 Task: Create a section Speeding Speedsters and in the section, add a milestone IT budget management improvement in the project ConvertWorks
Action: Mouse moved to (117, 442)
Screenshot: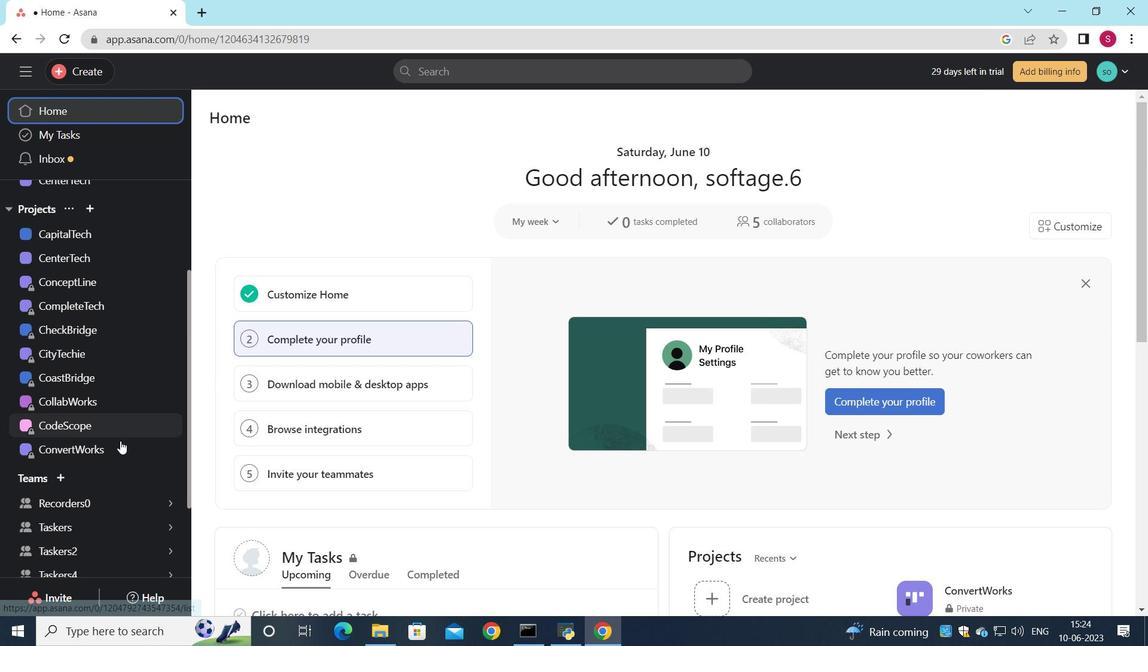 
Action: Mouse pressed left at (117, 442)
Screenshot: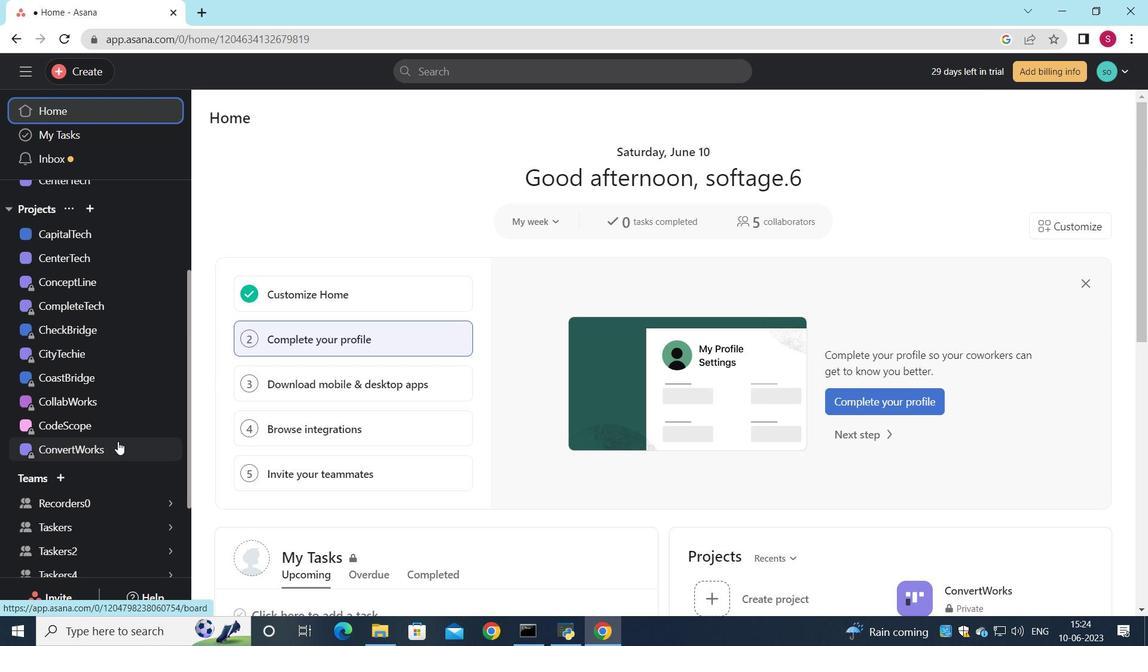 
Action: Mouse moved to (1130, 214)
Screenshot: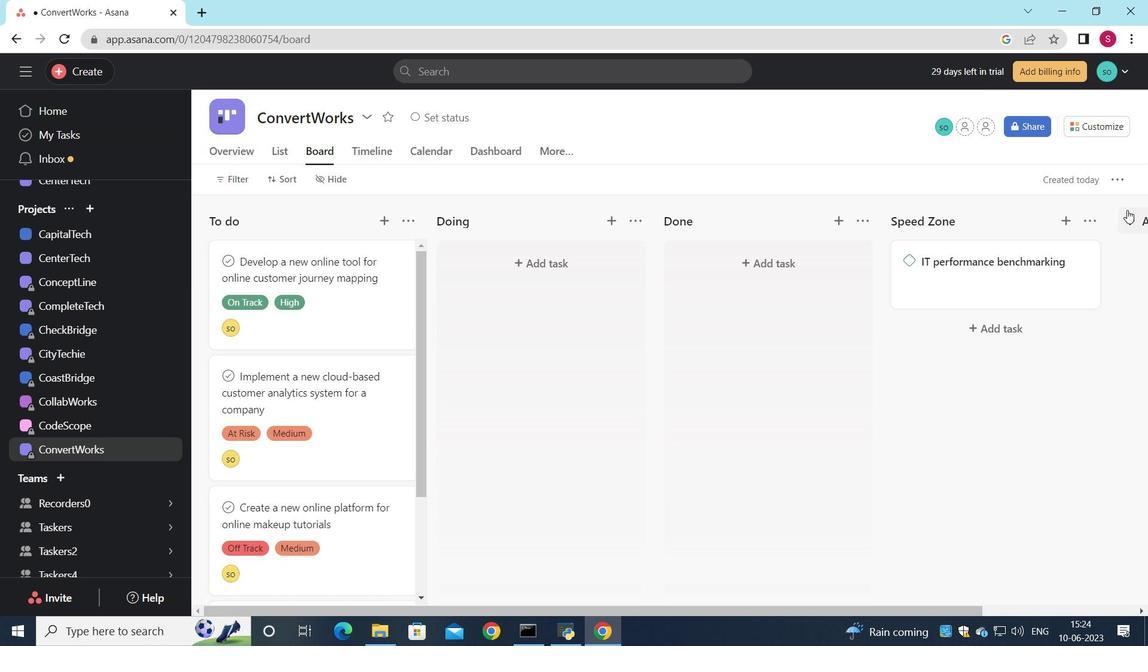 
Action: Mouse pressed left at (1130, 214)
Screenshot: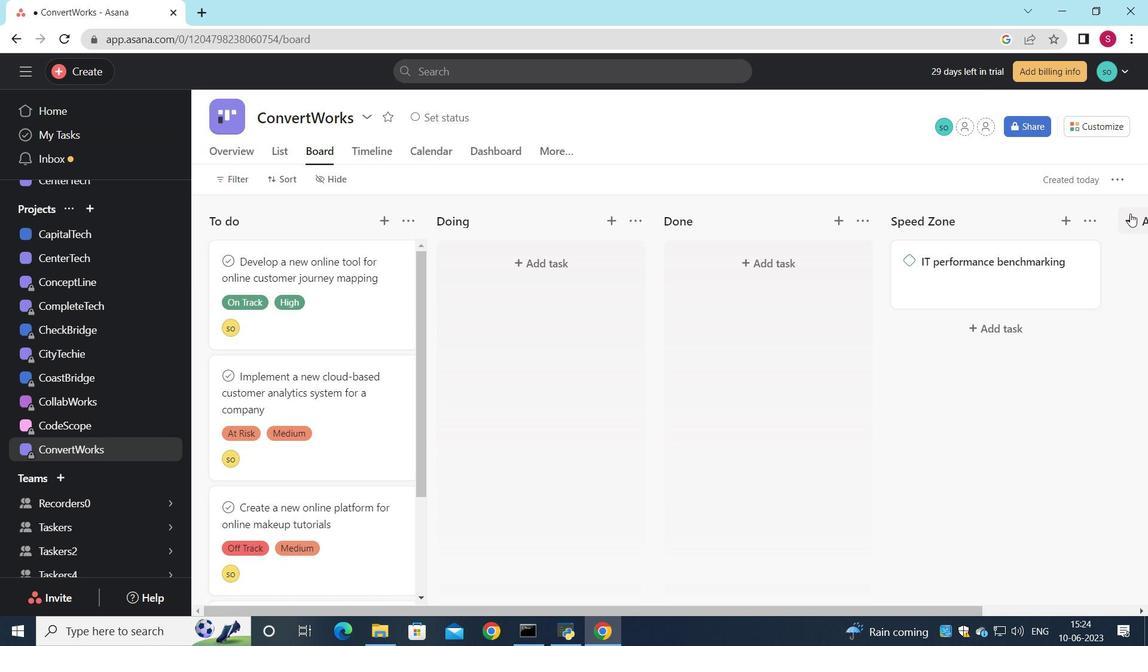 
Action: Mouse moved to (1049, 258)
Screenshot: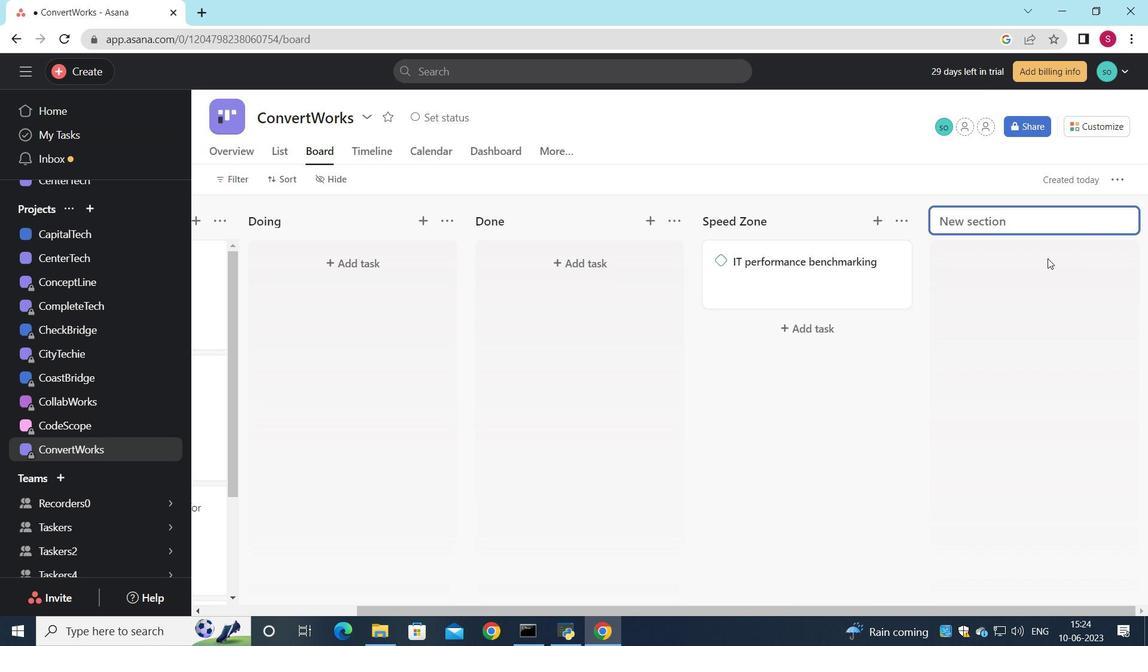 
Action: Key pressed <Key.shift>Speeding<Key.space><Key.shift>Speedsters
Screenshot: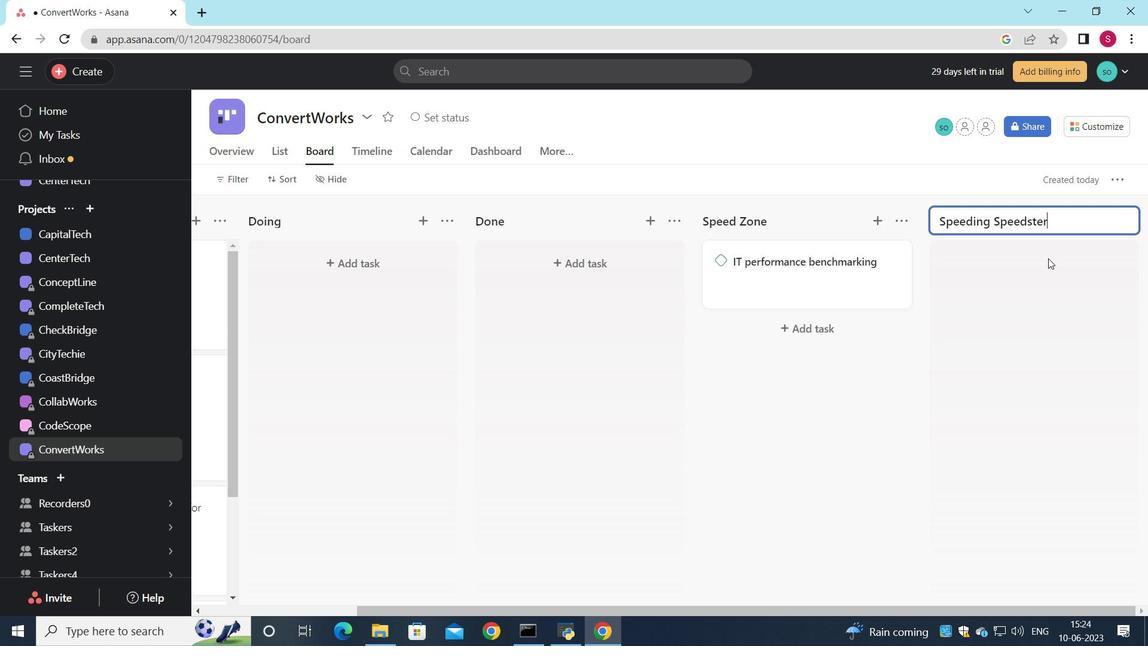 
Action: Mouse moved to (1065, 229)
Screenshot: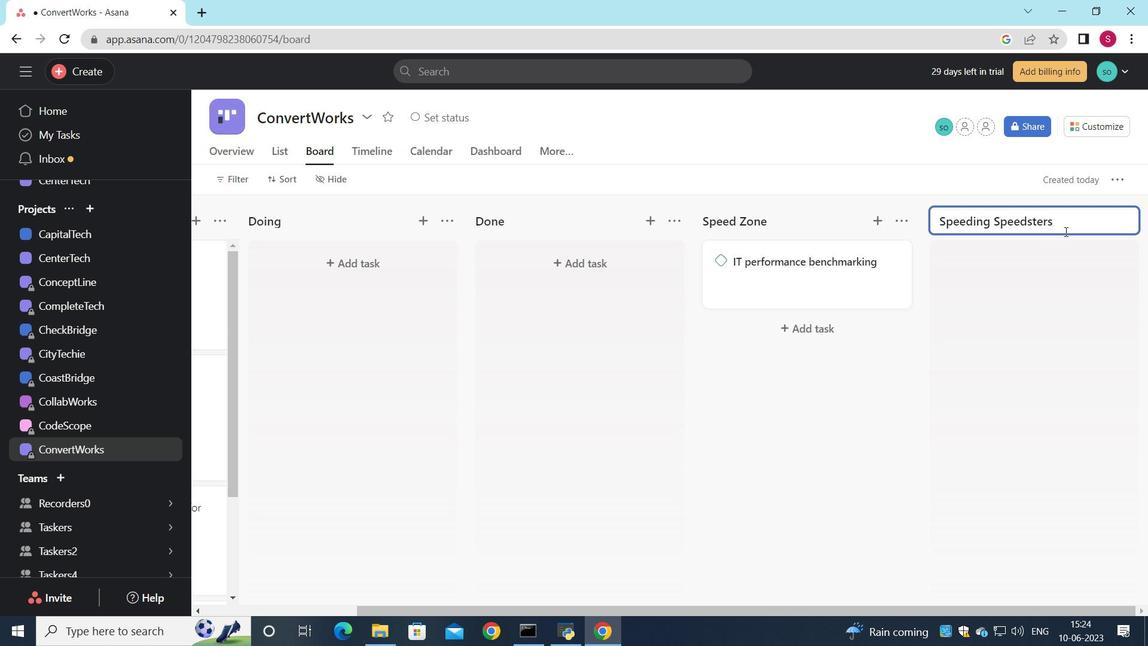 
Action: Mouse pressed left at (1065, 229)
Screenshot: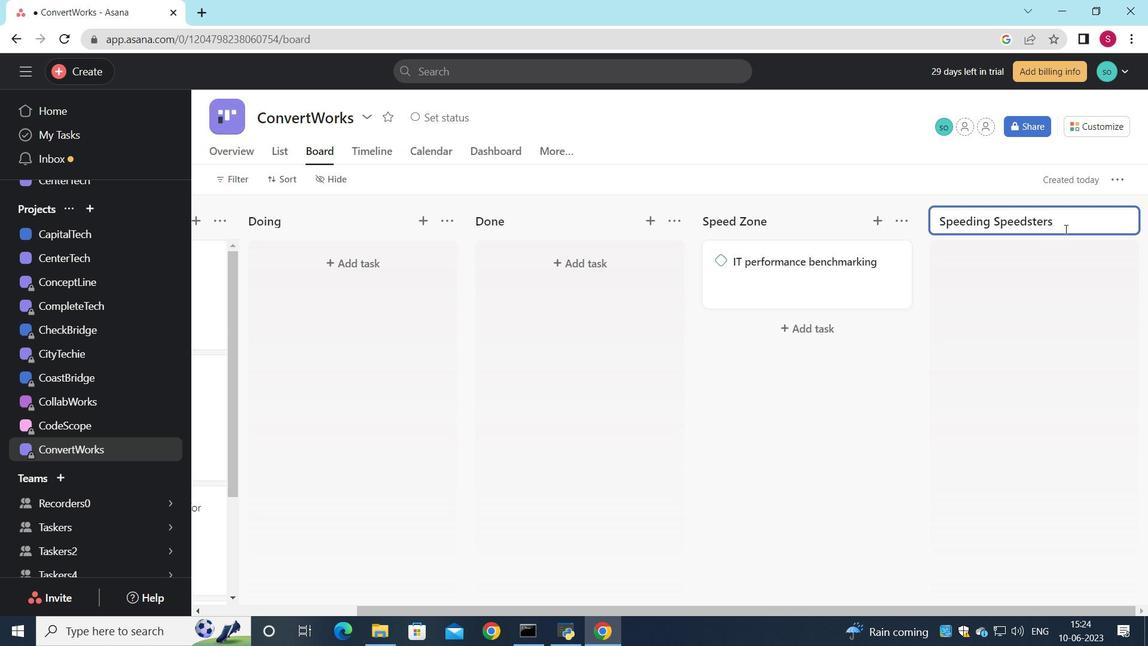 
Action: Mouse moved to (1141, 610)
Screenshot: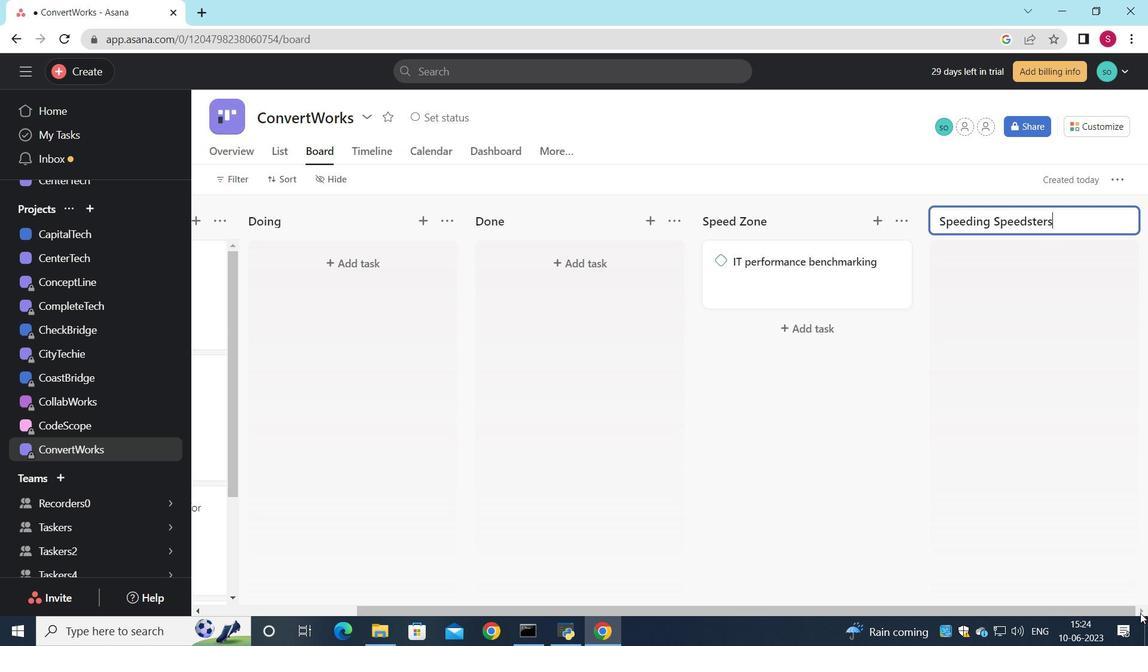 
Action: Mouse pressed left at (1141, 610)
Screenshot: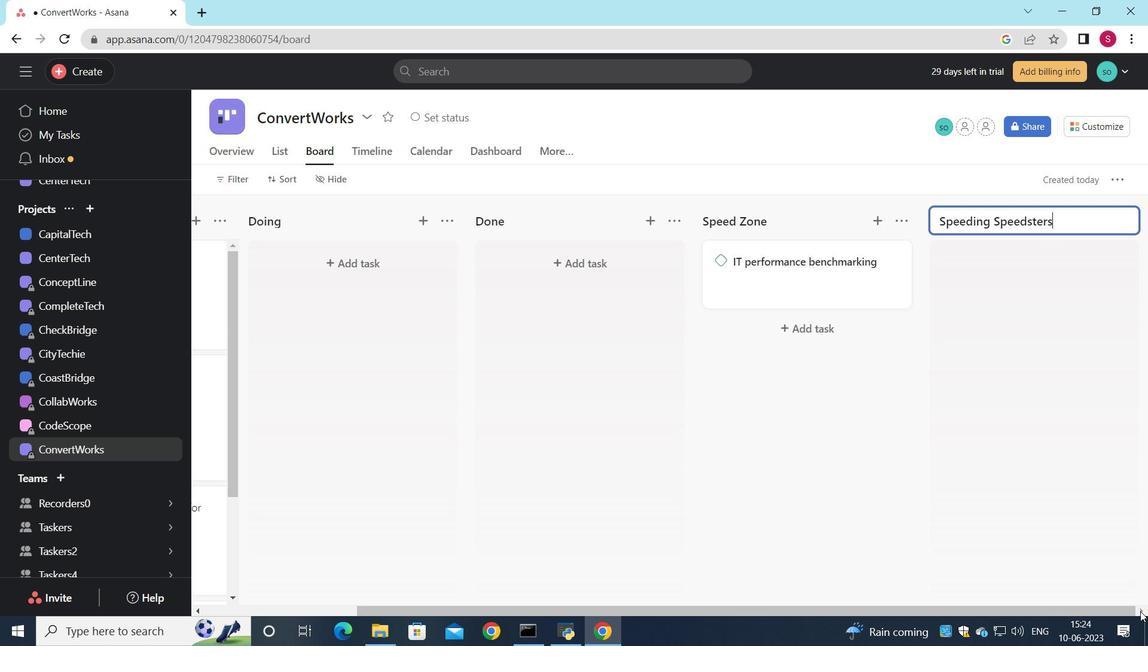 
Action: Mouse pressed left at (1141, 610)
Screenshot: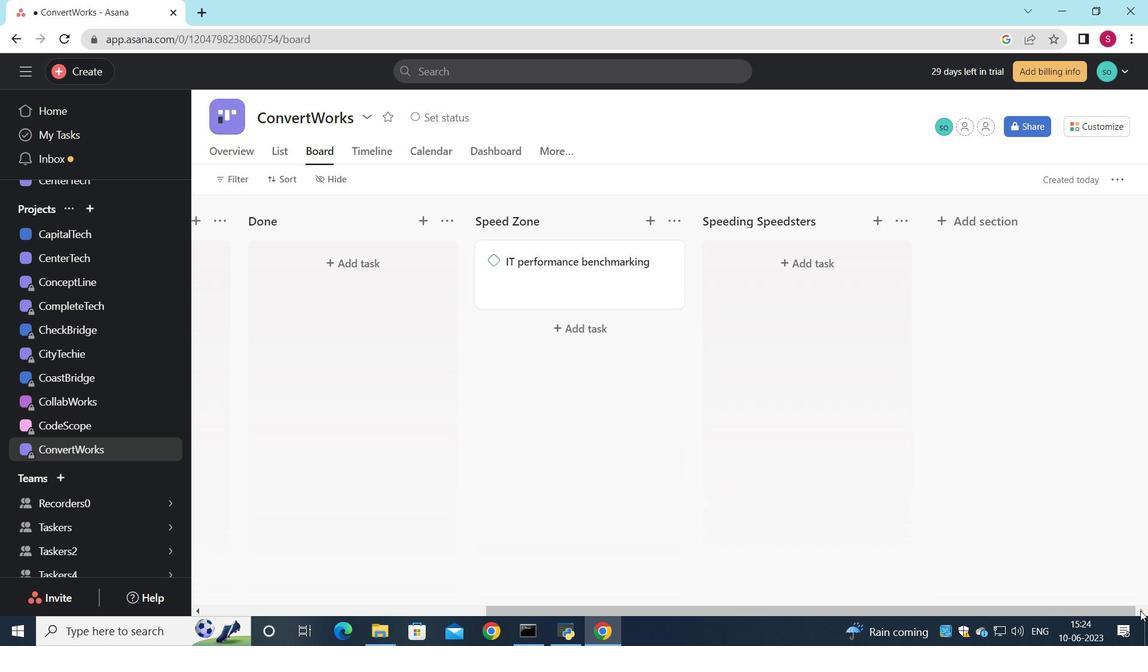 
Action: Mouse moved to (802, 264)
Screenshot: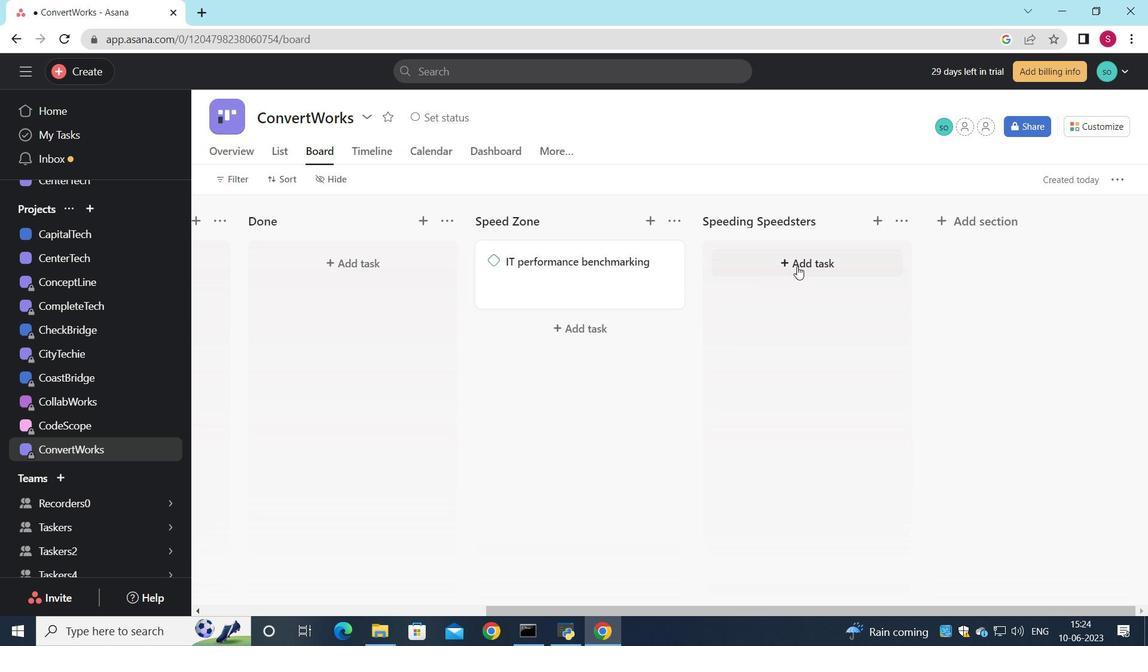 
Action: Mouse pressed left at (802, 264)
Screenshot: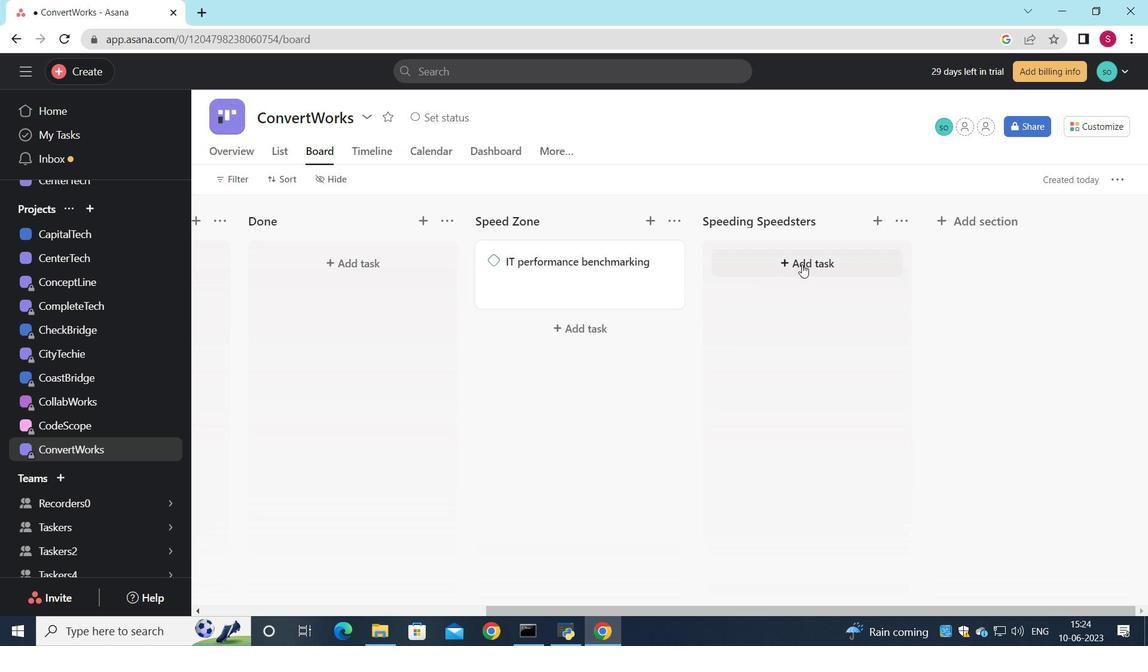 
Action: Mouse moved to (806, 279)
Screenshot: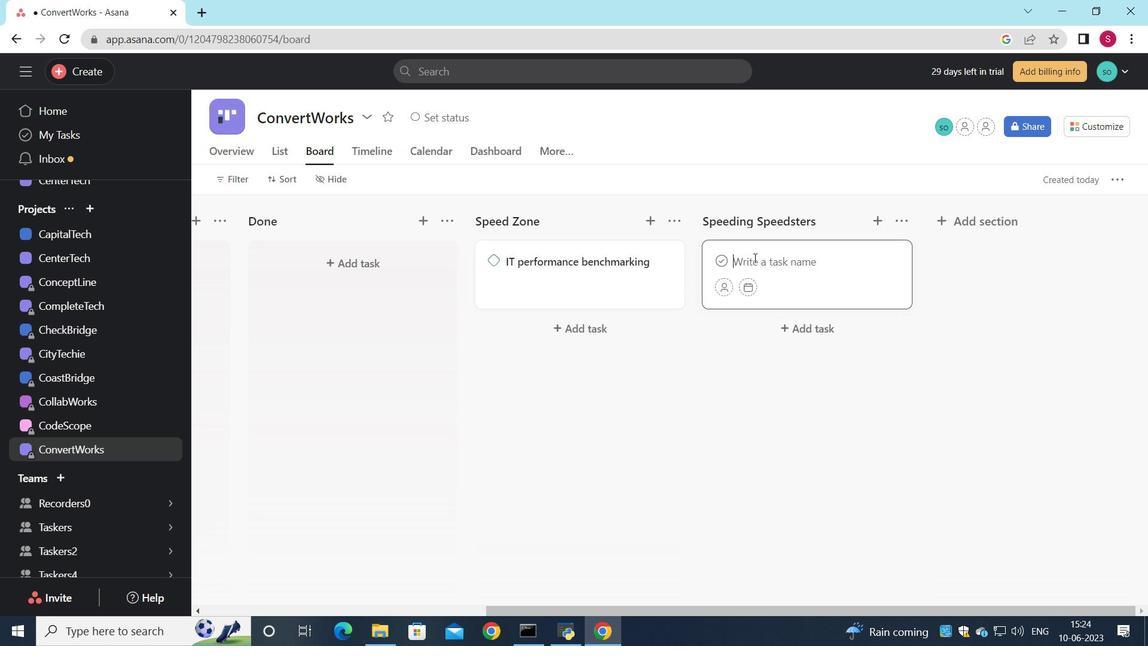 
Action: Key pressed <Key.shift_r><Key.shift_r><Key.shift_r><Key.shift_r><Key.shift_r><Key.shift_r>I<Key.shift_r>T<Key.space>budget<Key.space>management<Key.space>improvement
Screenshot: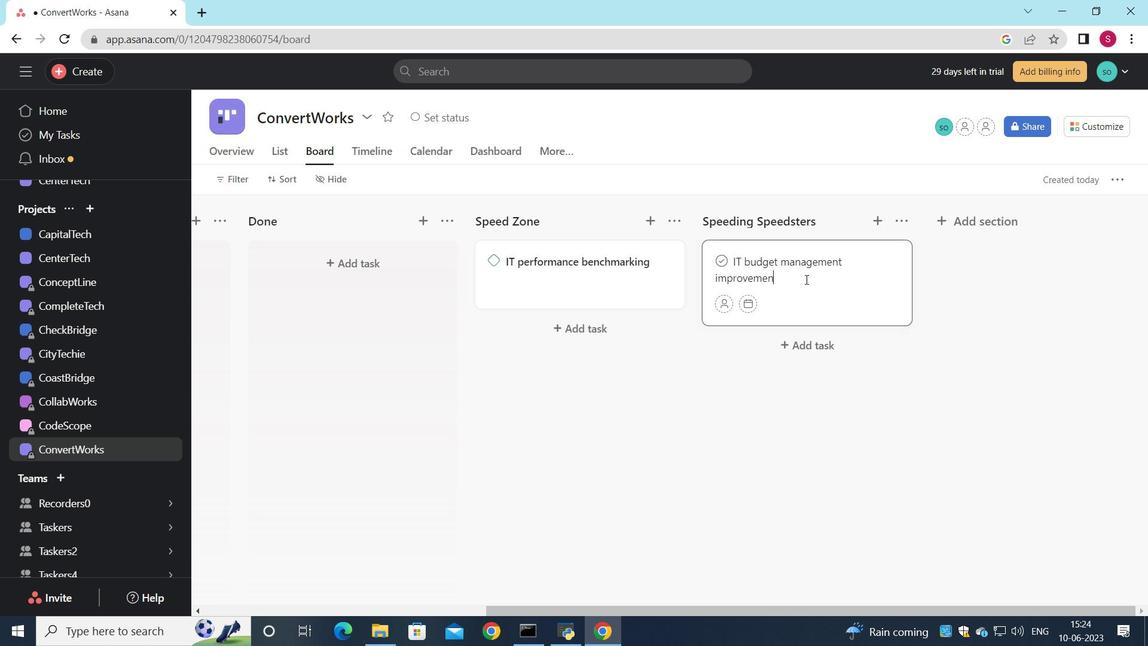 
Action: Mouse moved to (873, 266)
Screenshot: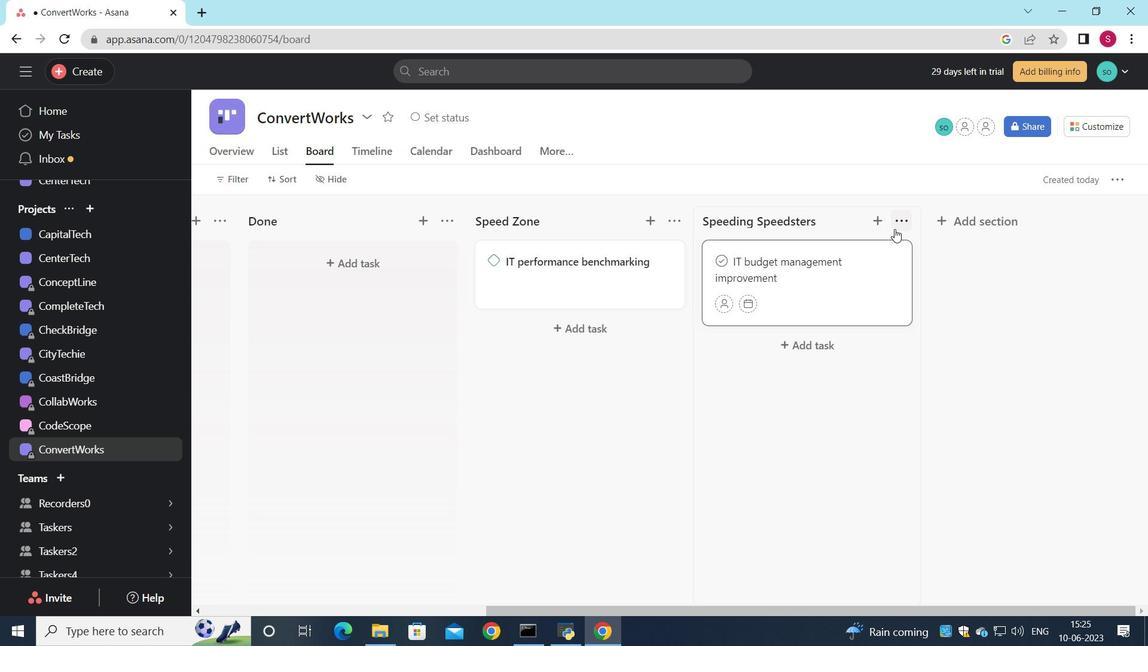 
Action: Mouse pressed left at (873, 266)
Screenshot: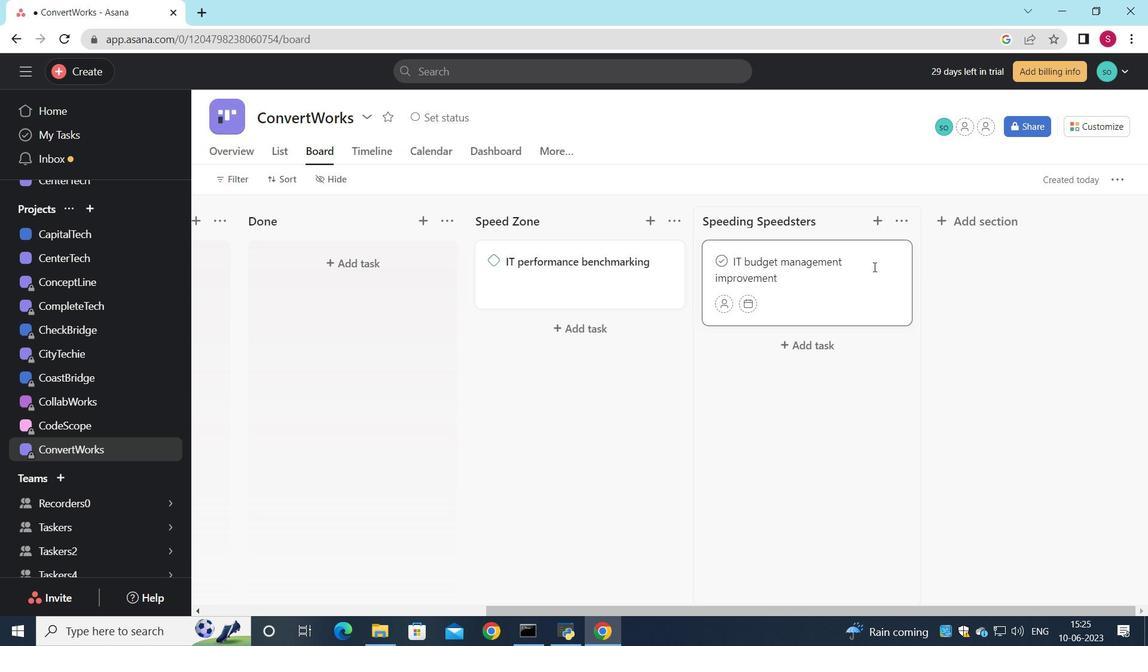 
Action: Mouse moved to (899, 220)
Screenshot: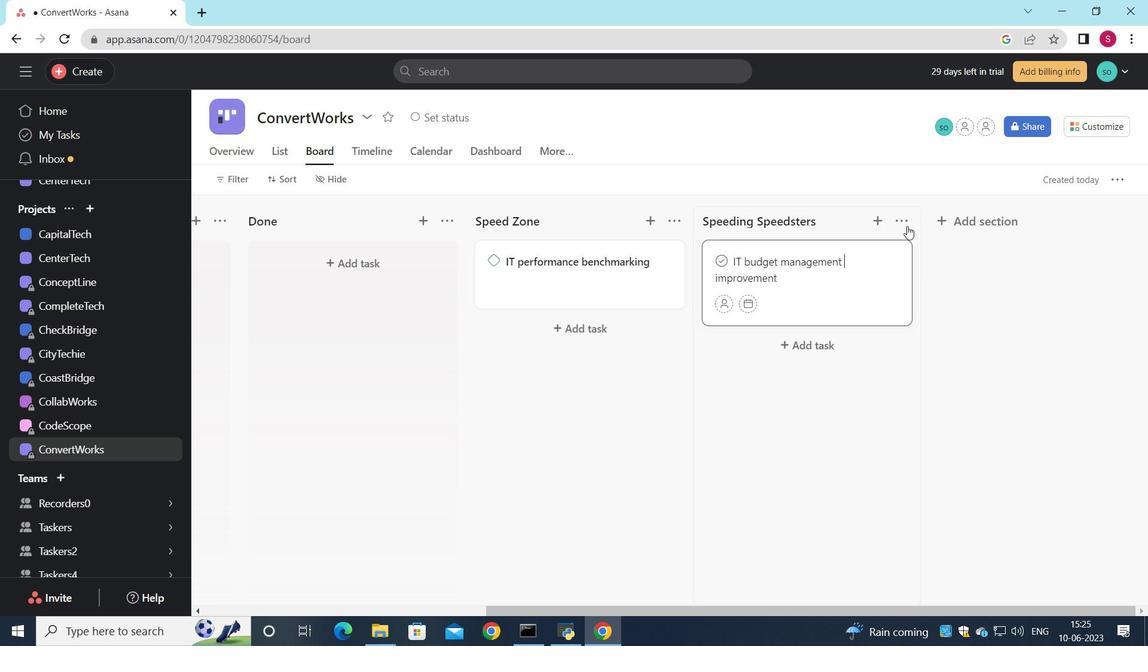
Action: Mouse pressed left at (899, 220)
Screenshot: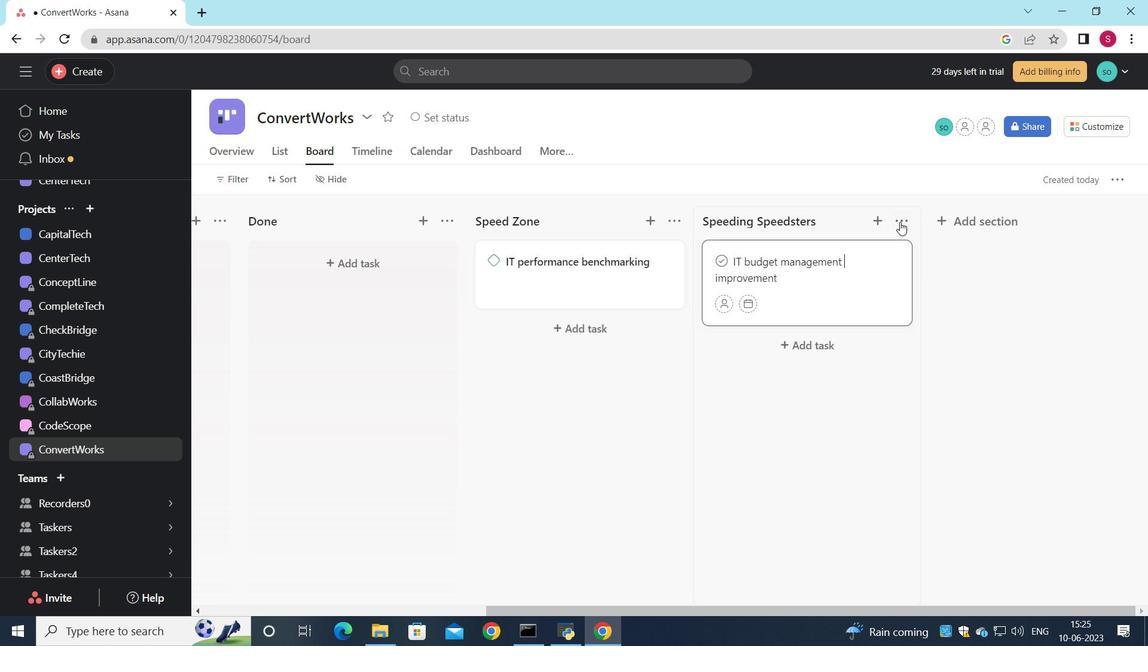 
Action: Mouse moved to (880, 262)
Screenshot: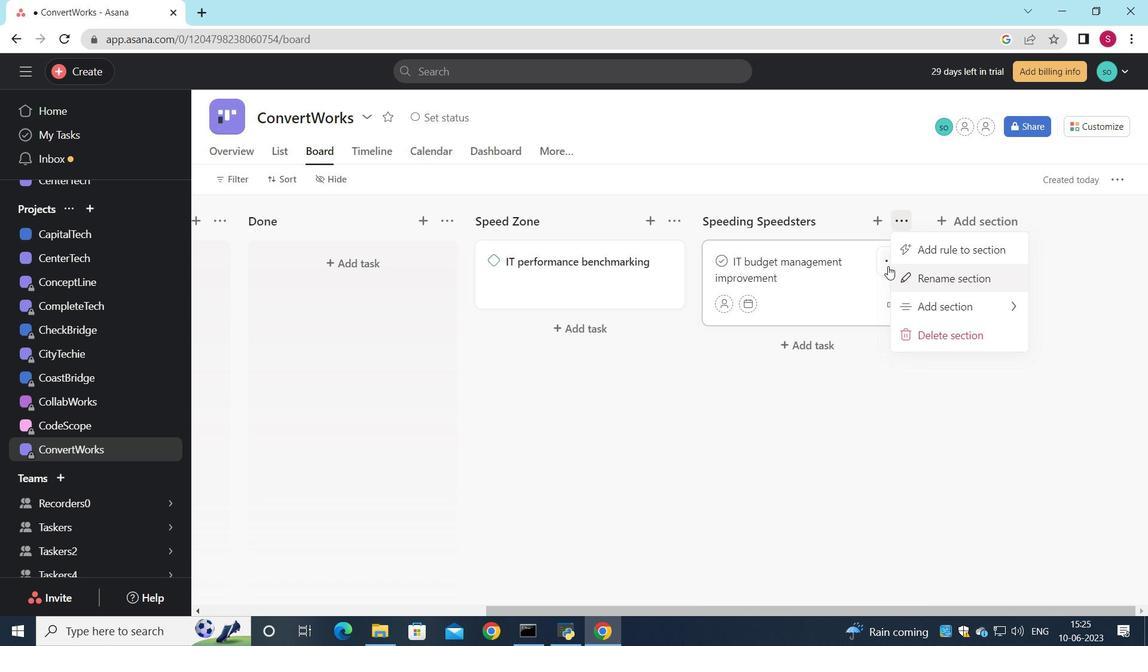 
Action: Mouse pressed left at (880, 262)
Screenshot: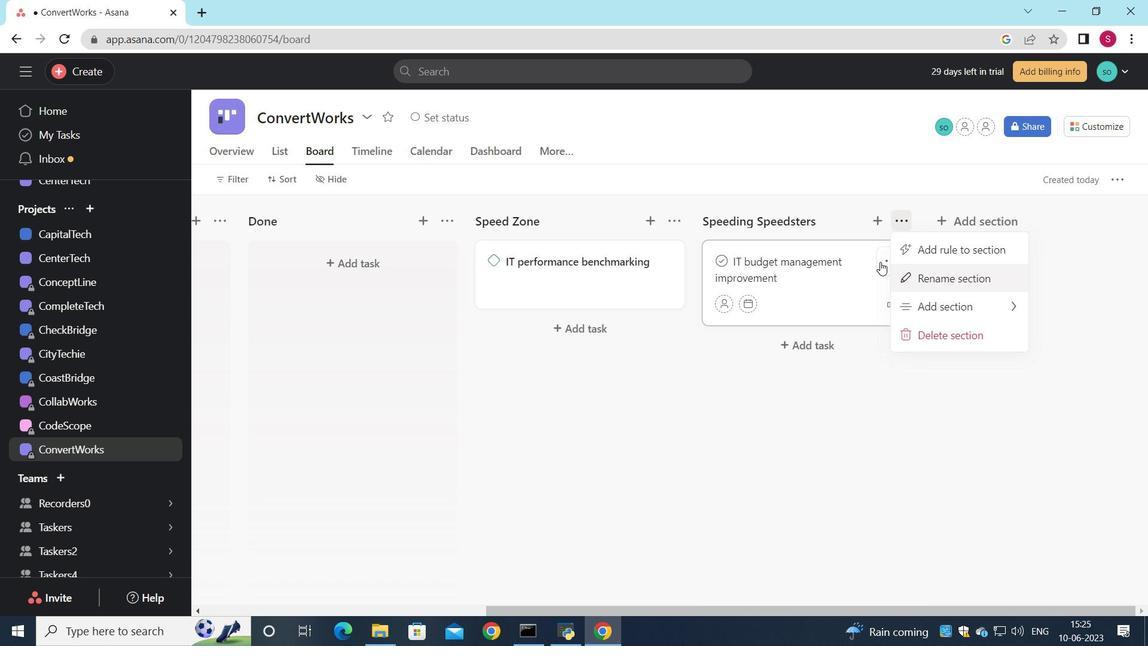 
Action: Mouse moved to (1088, 192)
Screenshot: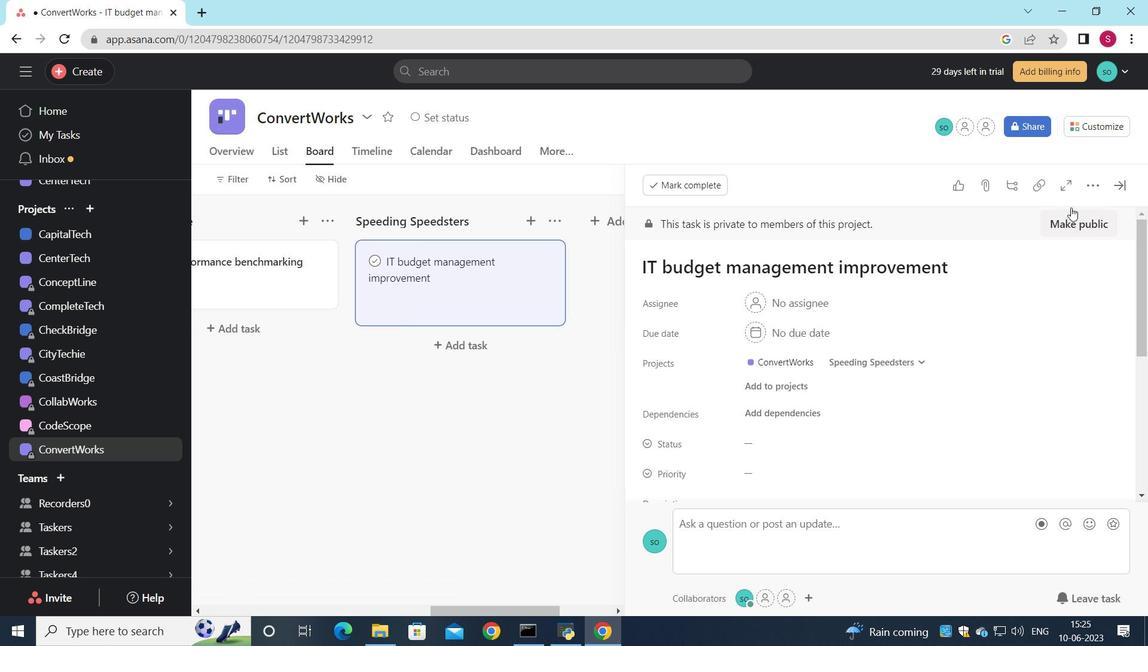 
Action: Mouse pressed left at (1088, 192)
Screenshot: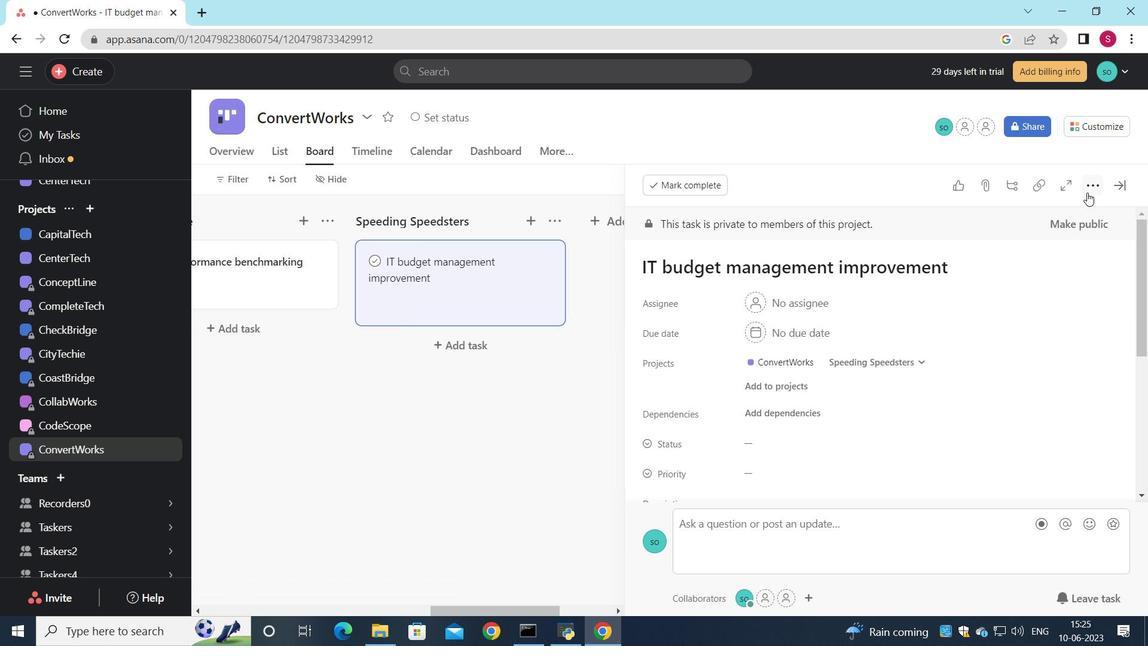 
Action: Mouse moved to (1009, 247)
Screenshot: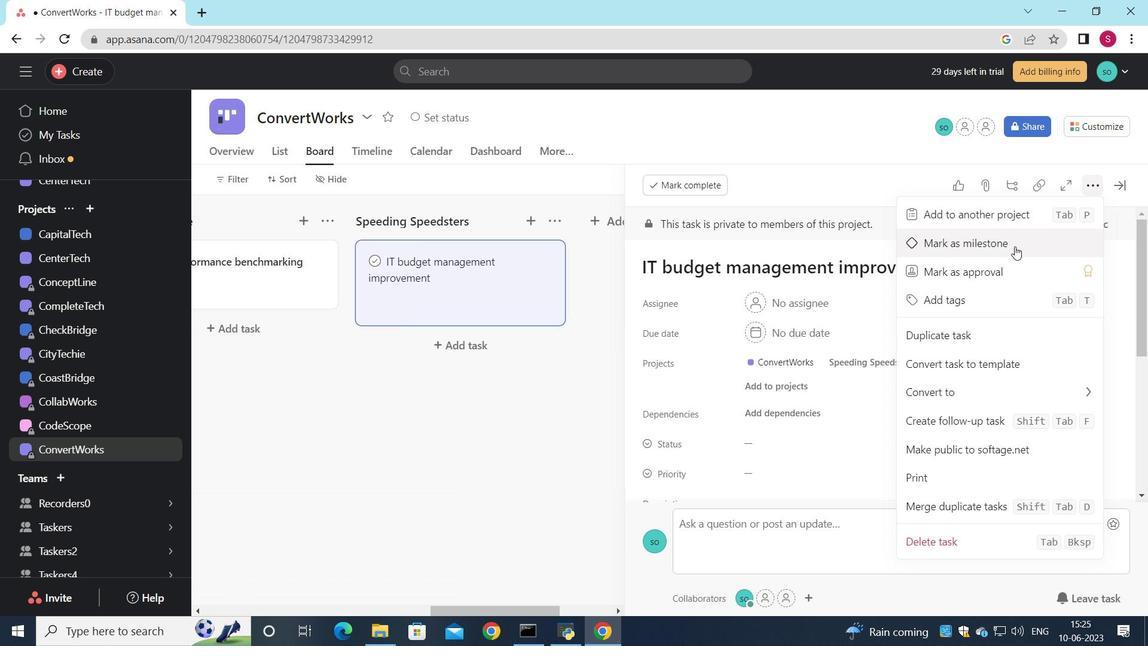 
Action: Mouse pressed left at (1009, 247)
Screenshot: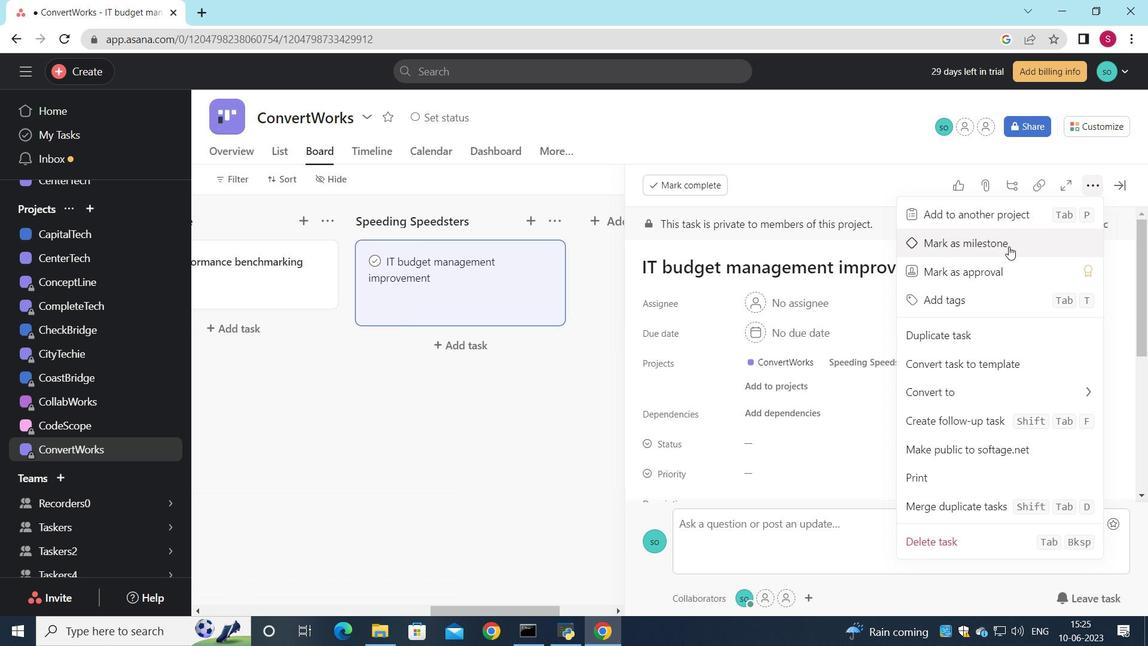 
Action: Mouse moved to (930, 284)
Screenshot: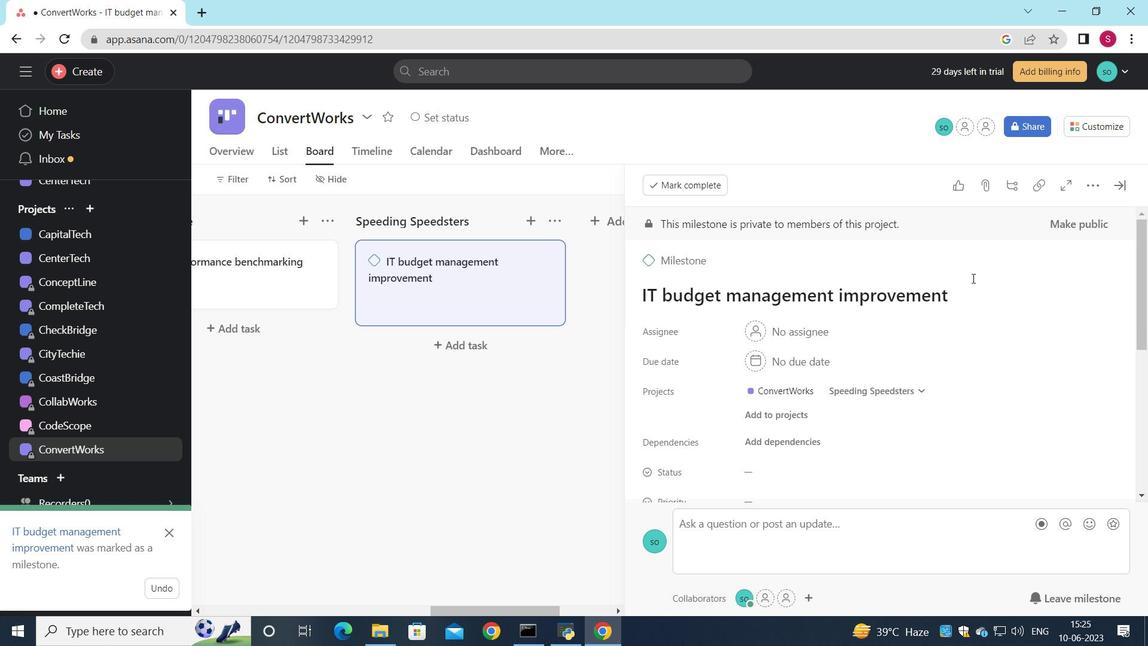 
